 Task: Sort the products in the category "Soup, Salads & Sandwiches" by relevance.
Action: Mouse moved to (315, 114)
Screenshot: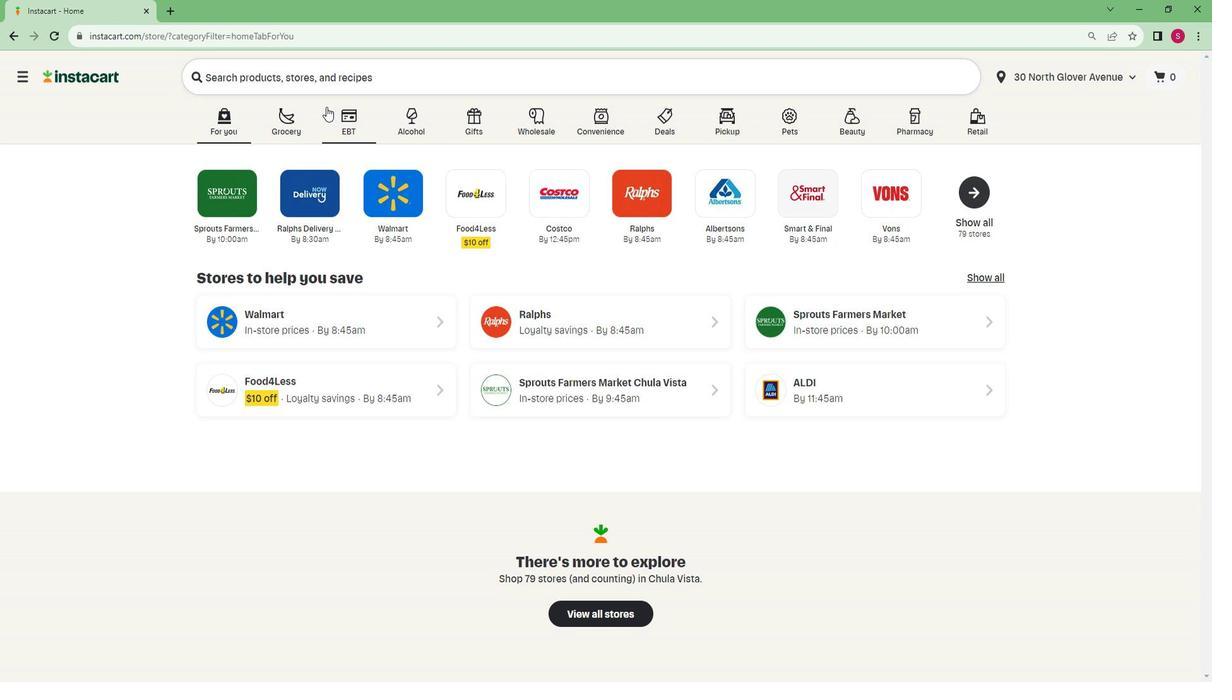 
Action: Mouse pressed left at (315, 114)
Screenshot: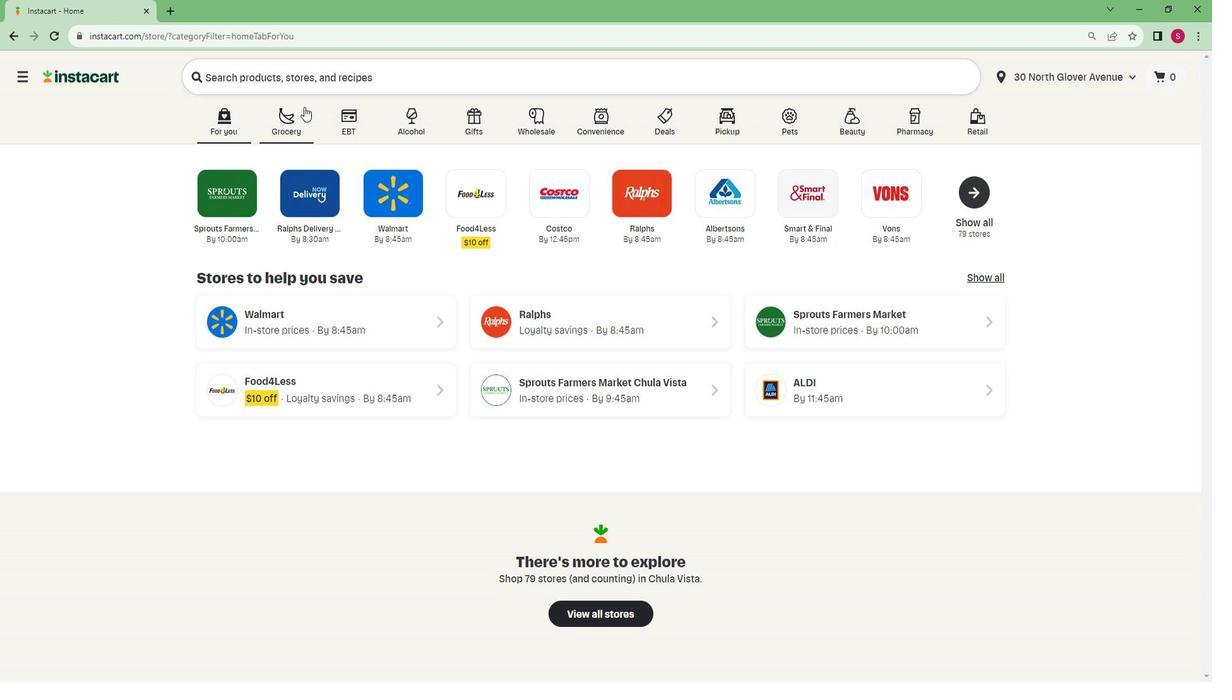 
Action: Mouse moved to (276, 349)
Screenshot: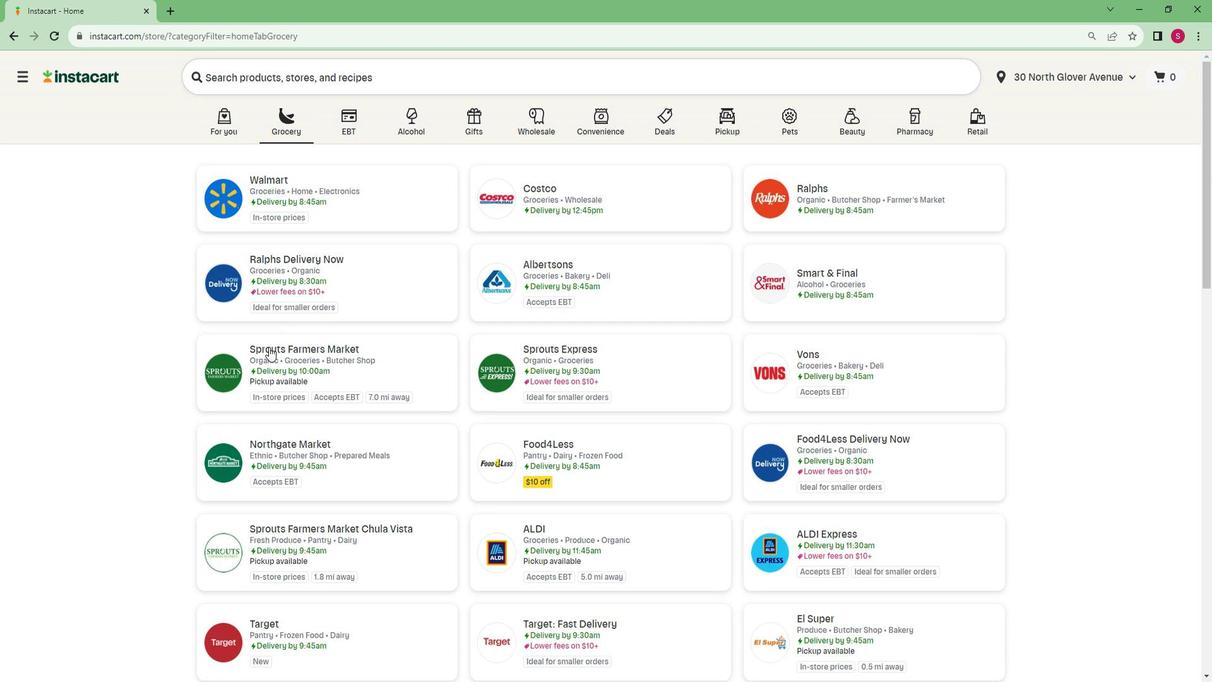 
Action: Mouse pressed left at (276, 349)
Screenshot: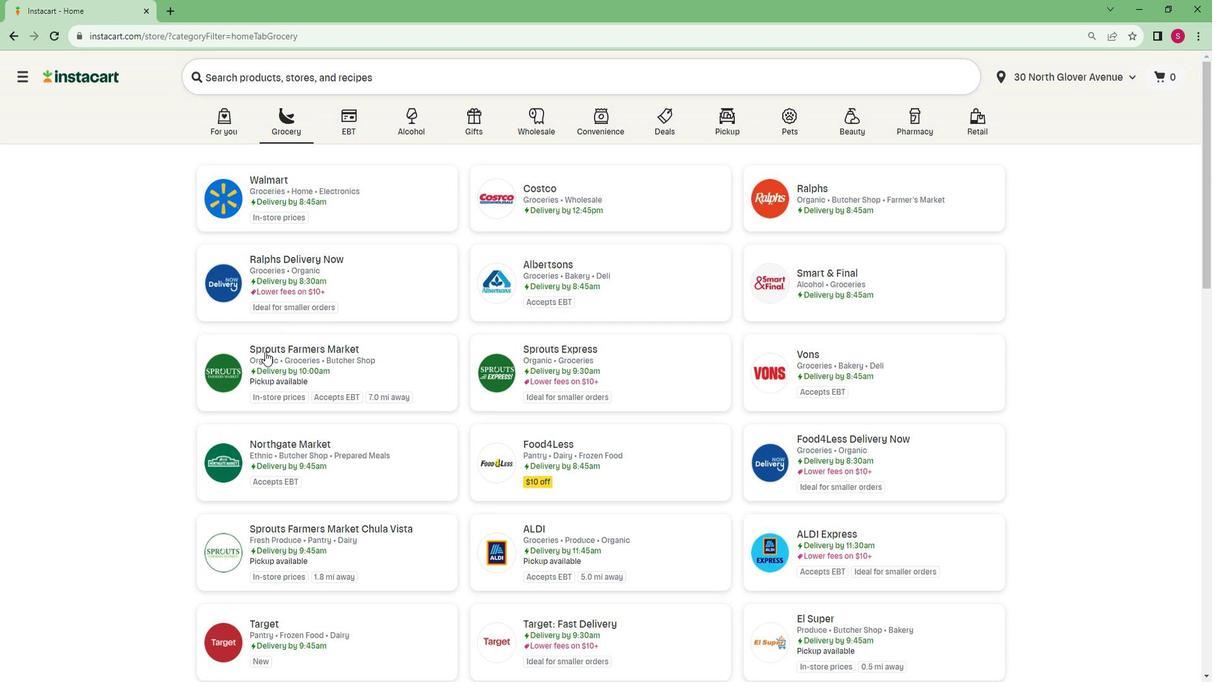 
Action: Mouse moved to (132, 489)
Screenshot: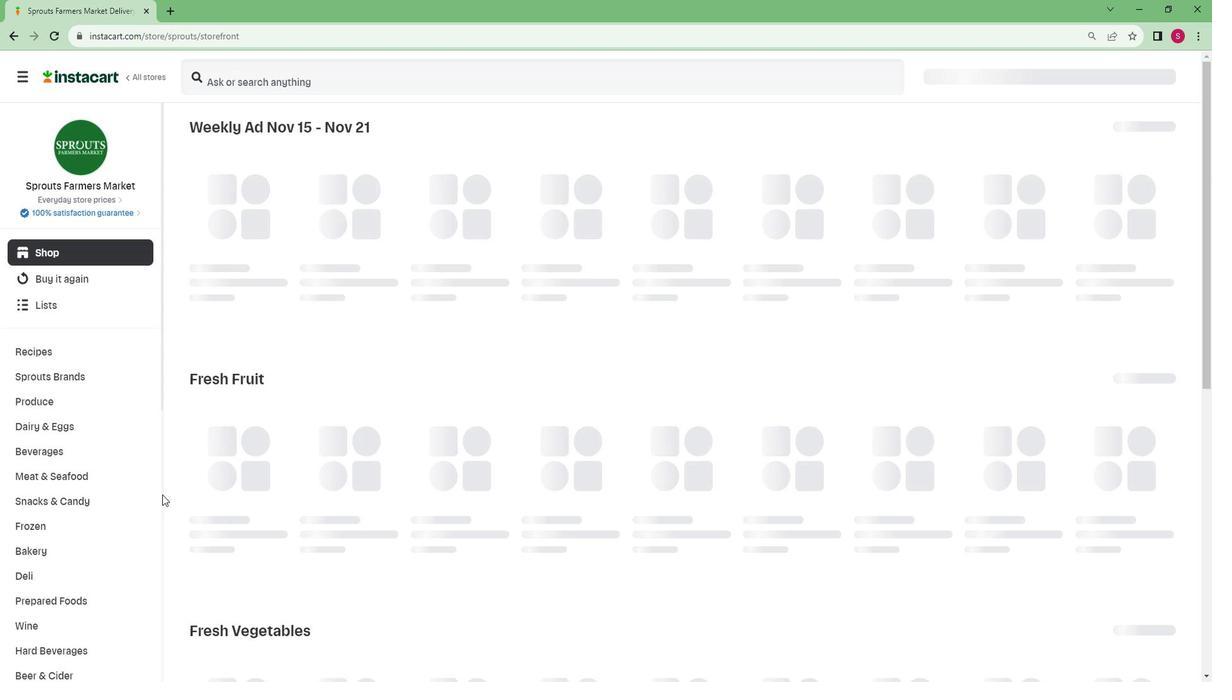 
Action: Mouse scrolled (132, 488) with delta (0, 0)
Screenshot: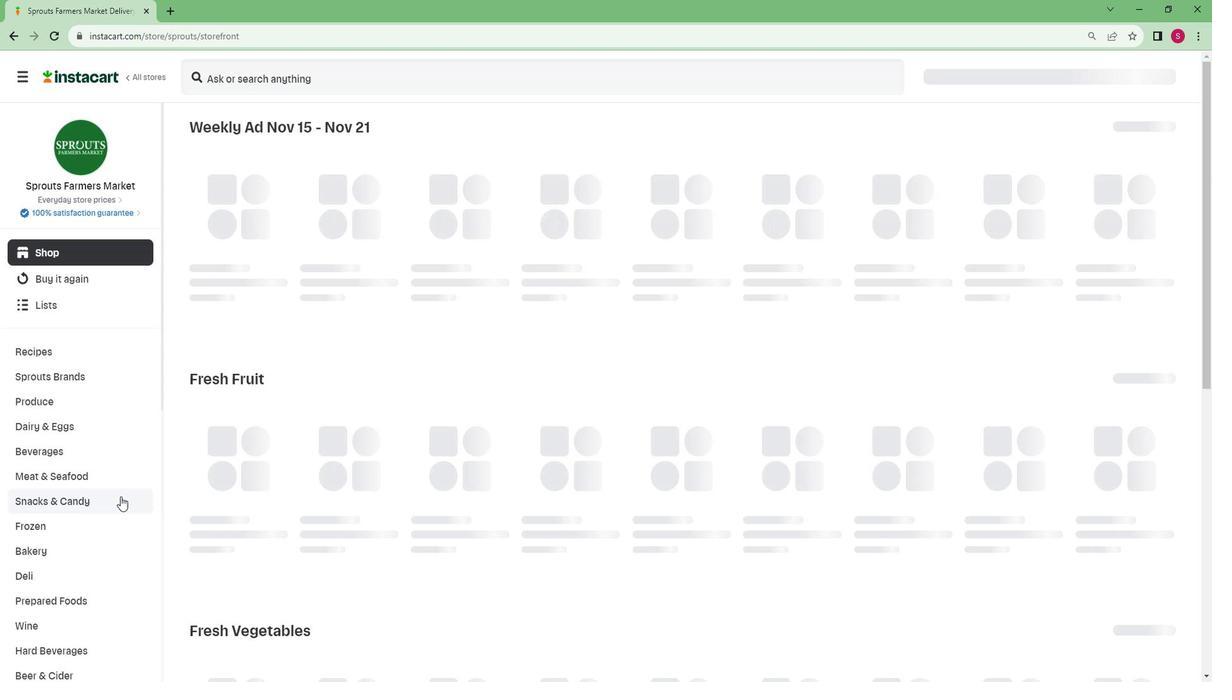 
Action: Mouse scrolled (132, 488) with delta (0, 0)
Screenshot: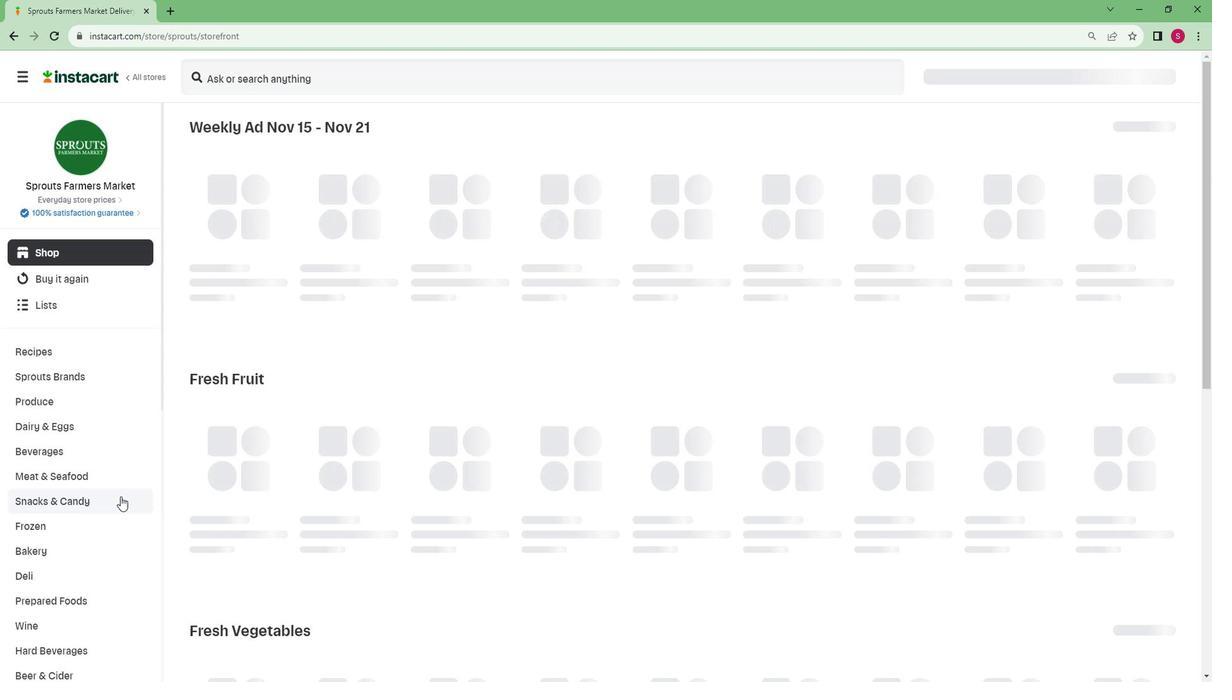 
Action: Mouse scrolled (132, 488) with delta (0, 0)
Screenshot: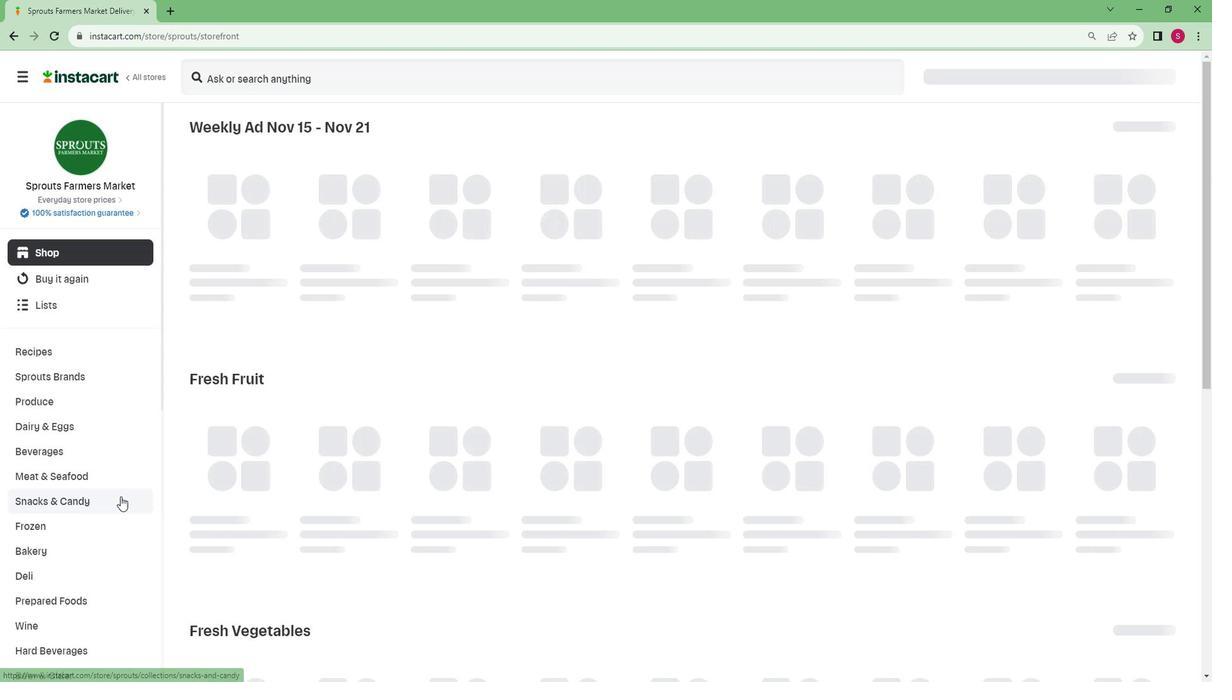 
Action: Mouse scrolled (132, 488) with delta (0, 0)
Screenshot: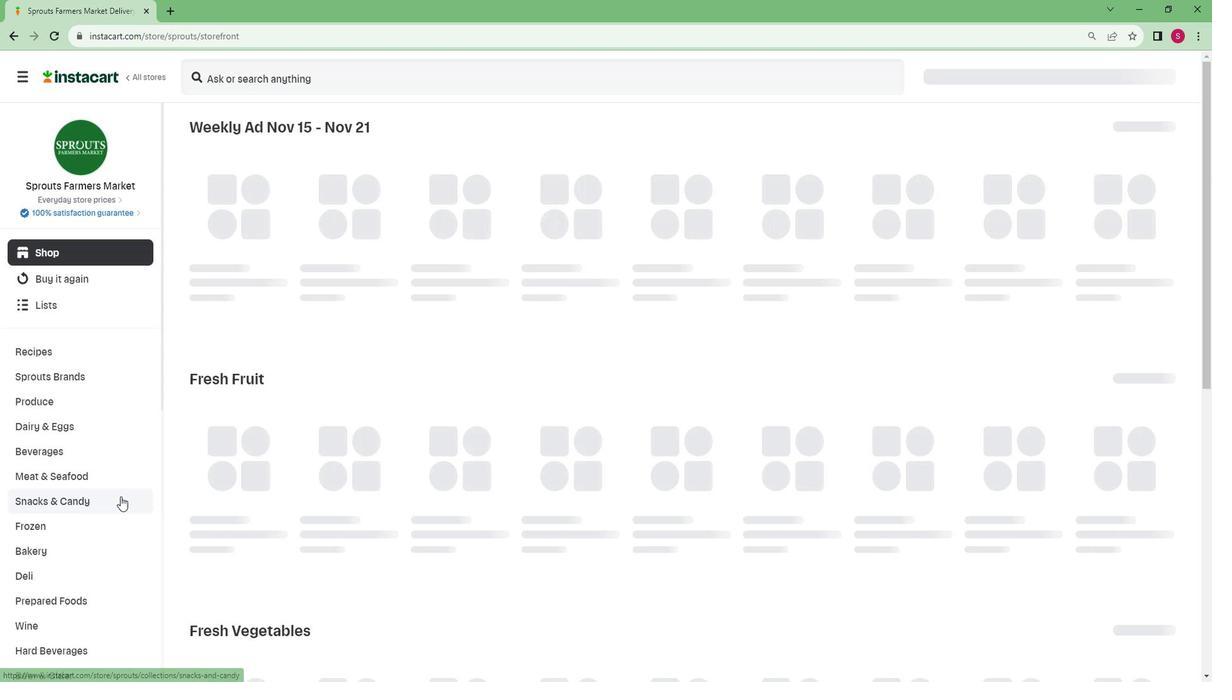 
Action: Mouse moved to (131, 489)
Screenshot: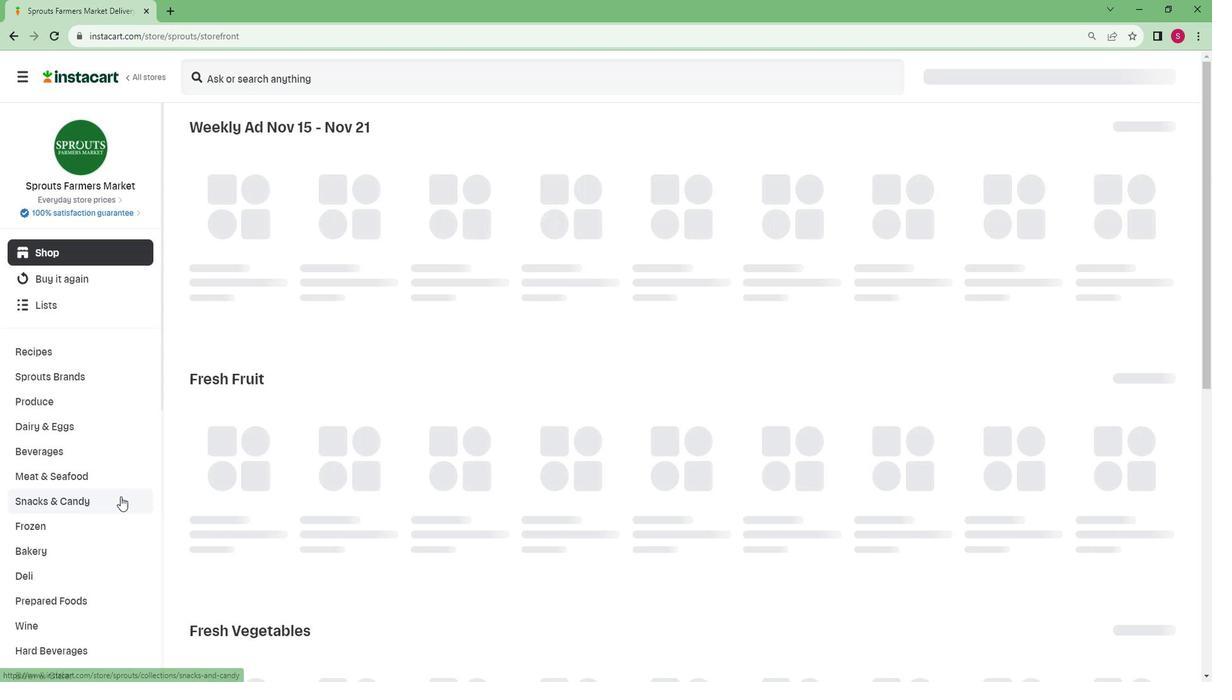 
Action: Mouse scrolled (131, 488) with delta (0, 0)
Screenshot: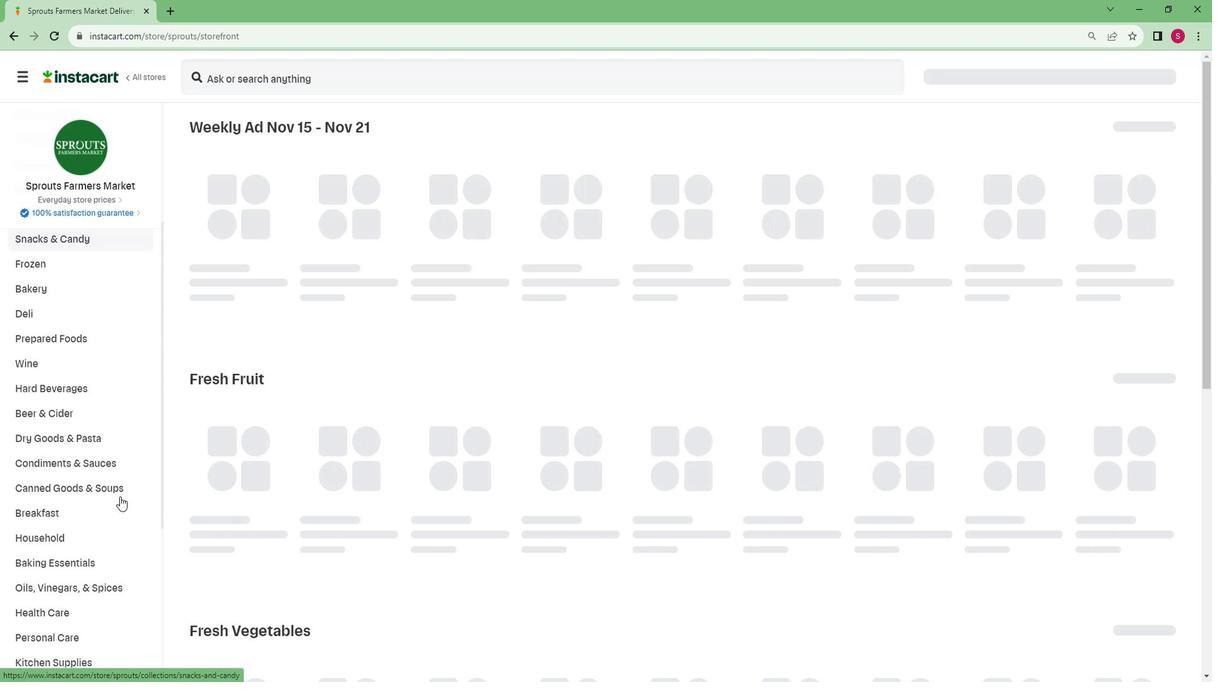 
Action: Mouse scrolled (131, 488) with delta (0, 0)
Screenshot: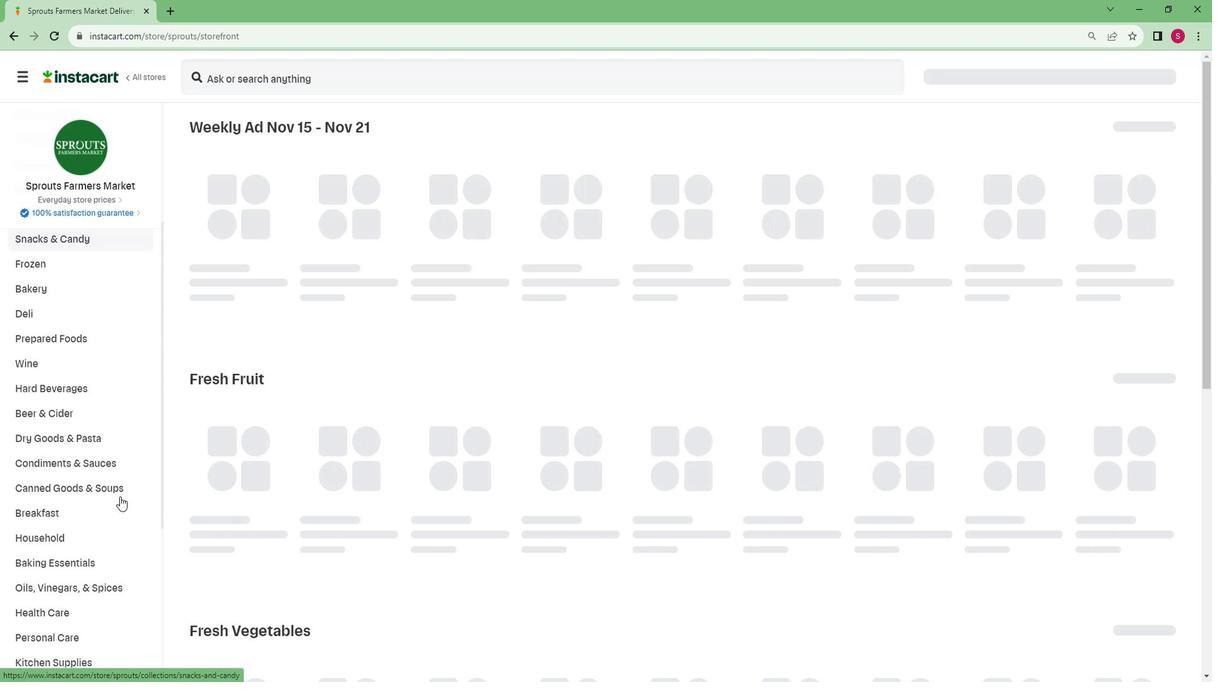 
Action: Mouse scrolled (131, 488) with delta (0, 0)
Screenshot: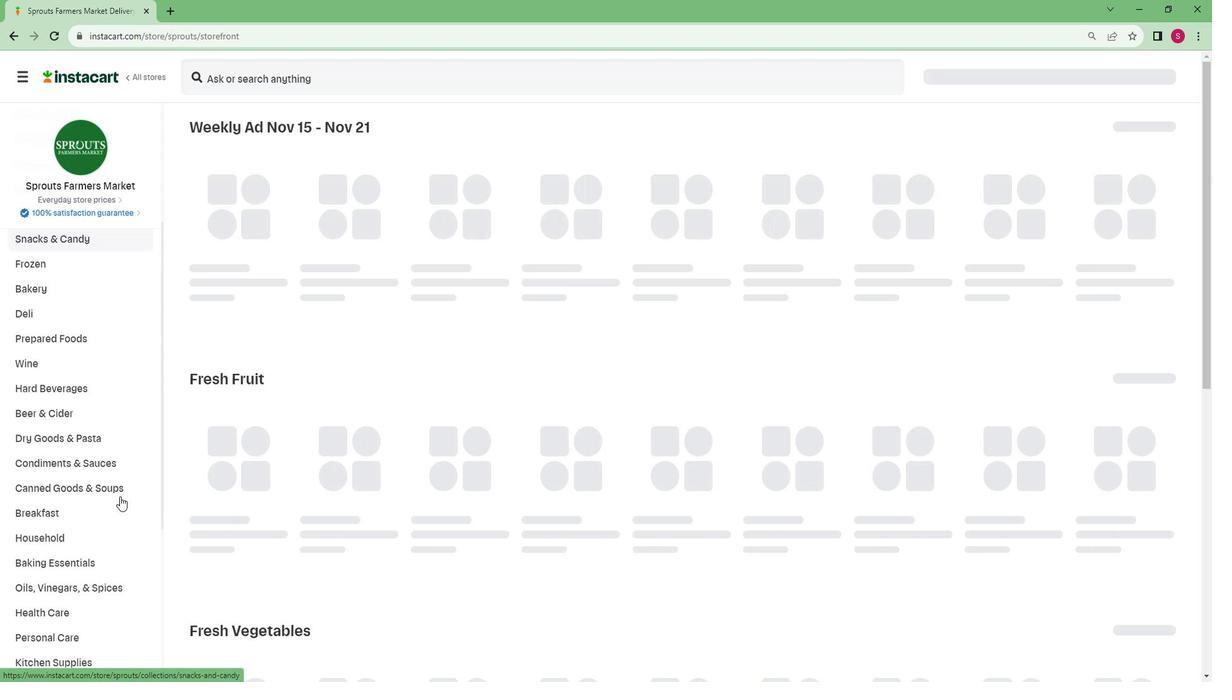 
Action: Mouse scrolled (131, 488) with delta (0, 0)
Screenshot: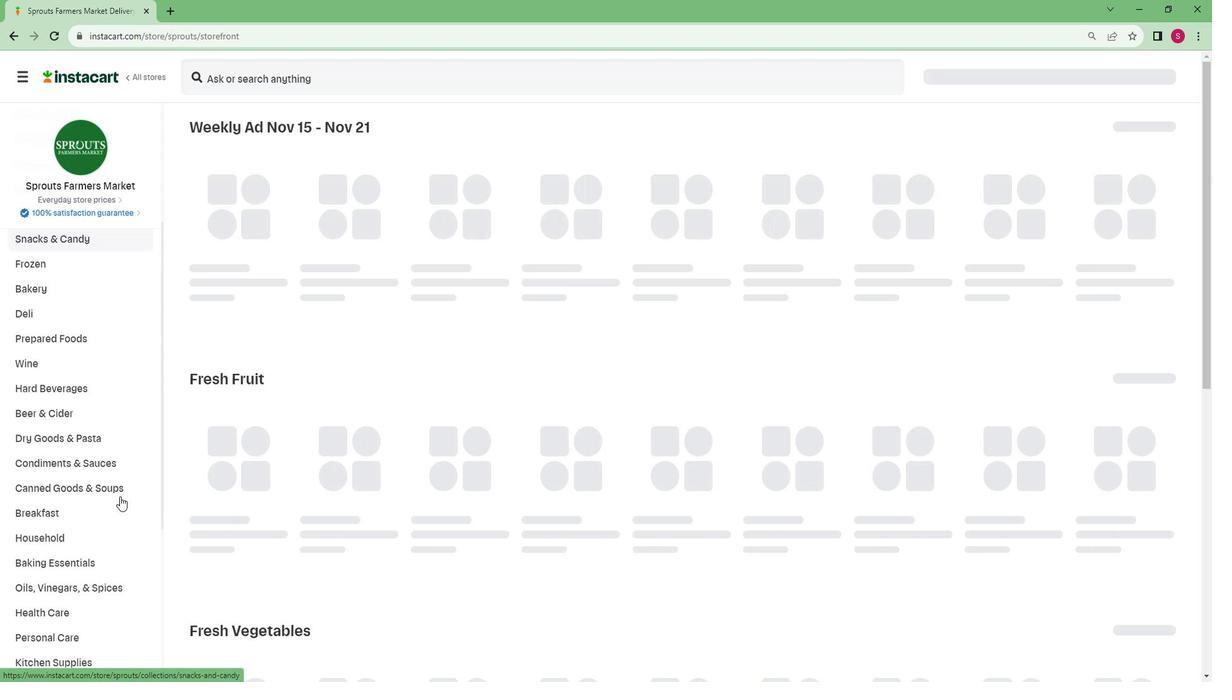 
Action: Mouse moved to (89, 564)
Screenshot: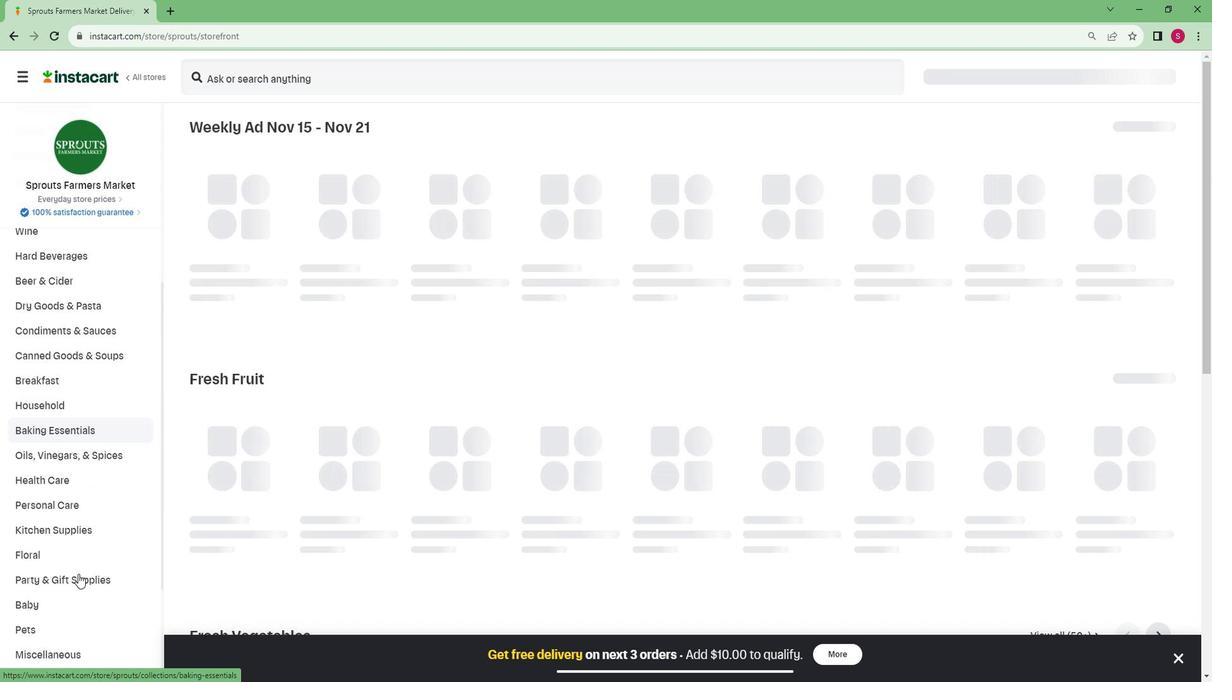 
Action: Mouse scrolled (89, 563) with delta (0, 0)
Screenshot: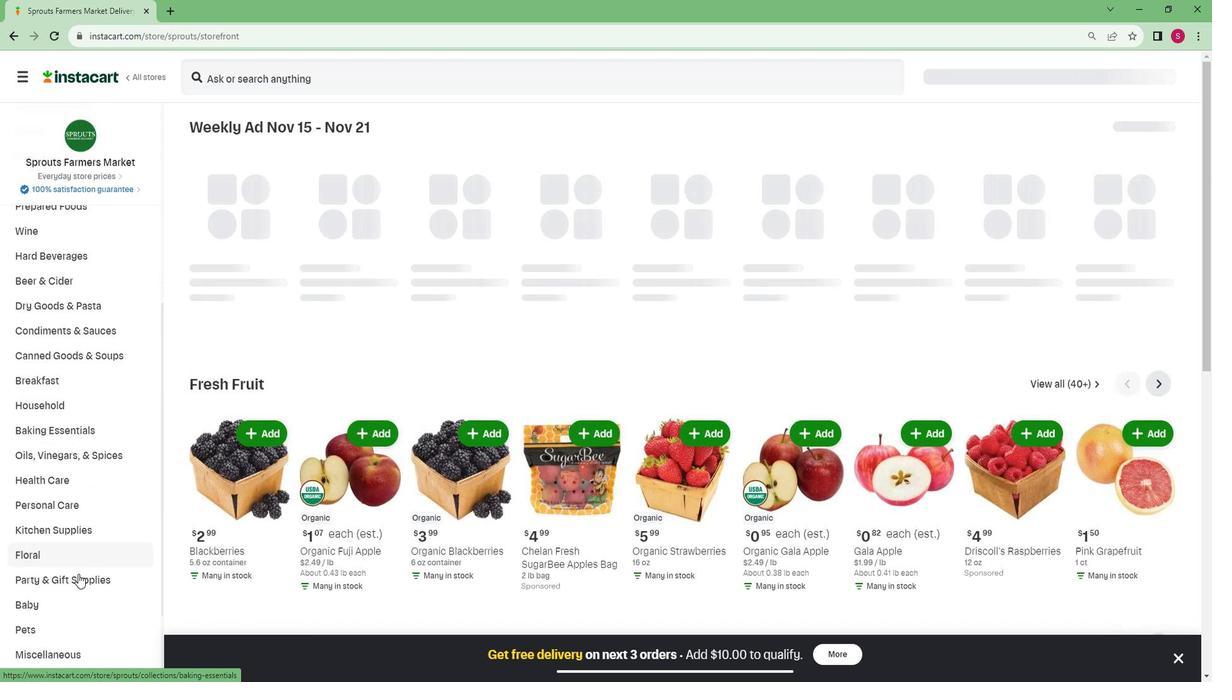 
Action: Mouse scrolled (89, 563) with delta (0, 0)
Screenshot: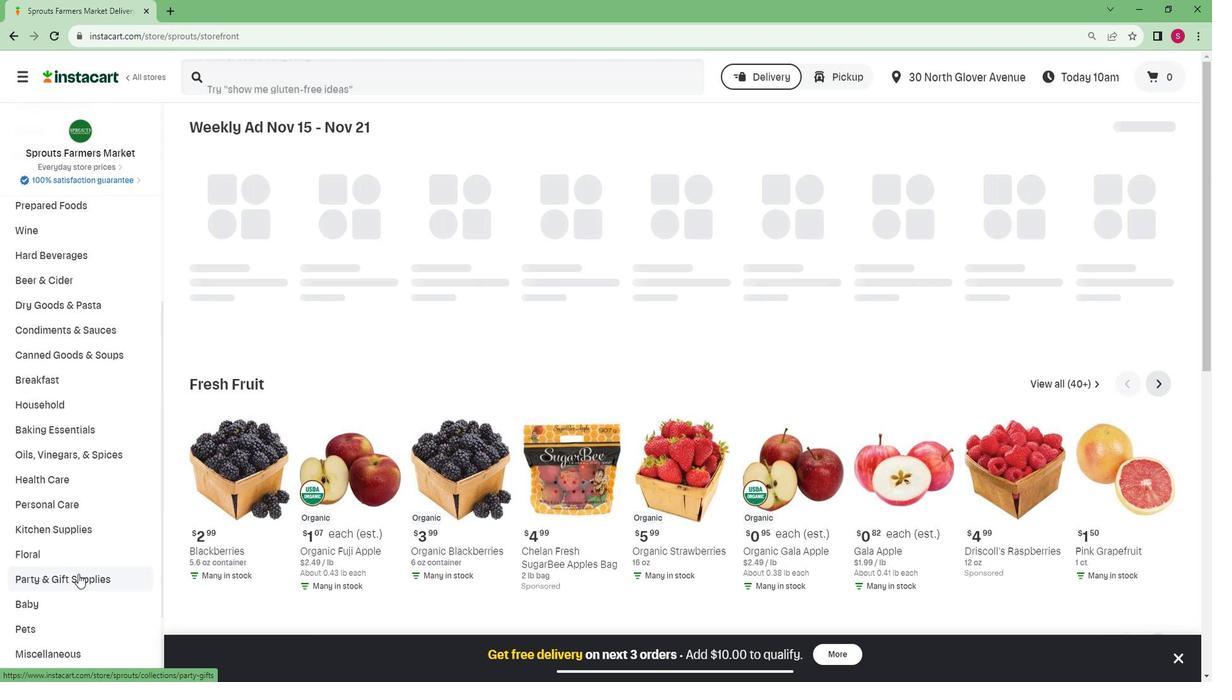 
Action: Mouse scrolled (89, 563) with delta (0, 0)
Screenshot: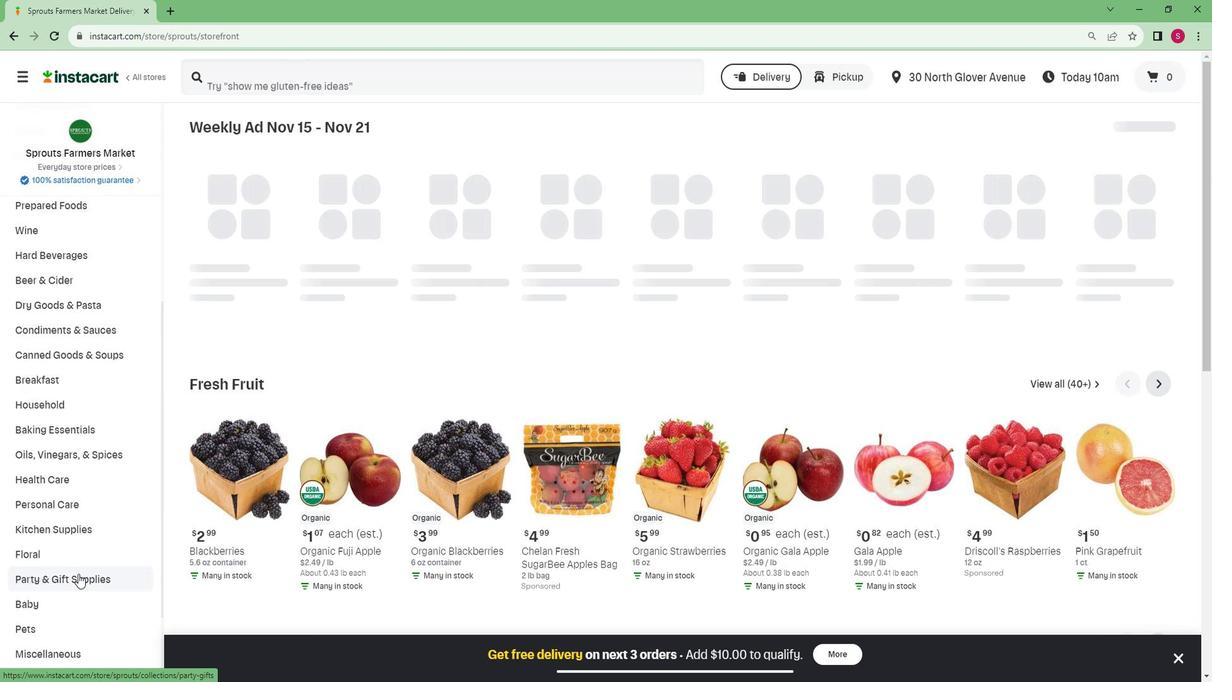 
Action: Mouse moved to (68, 640)
Screenshot: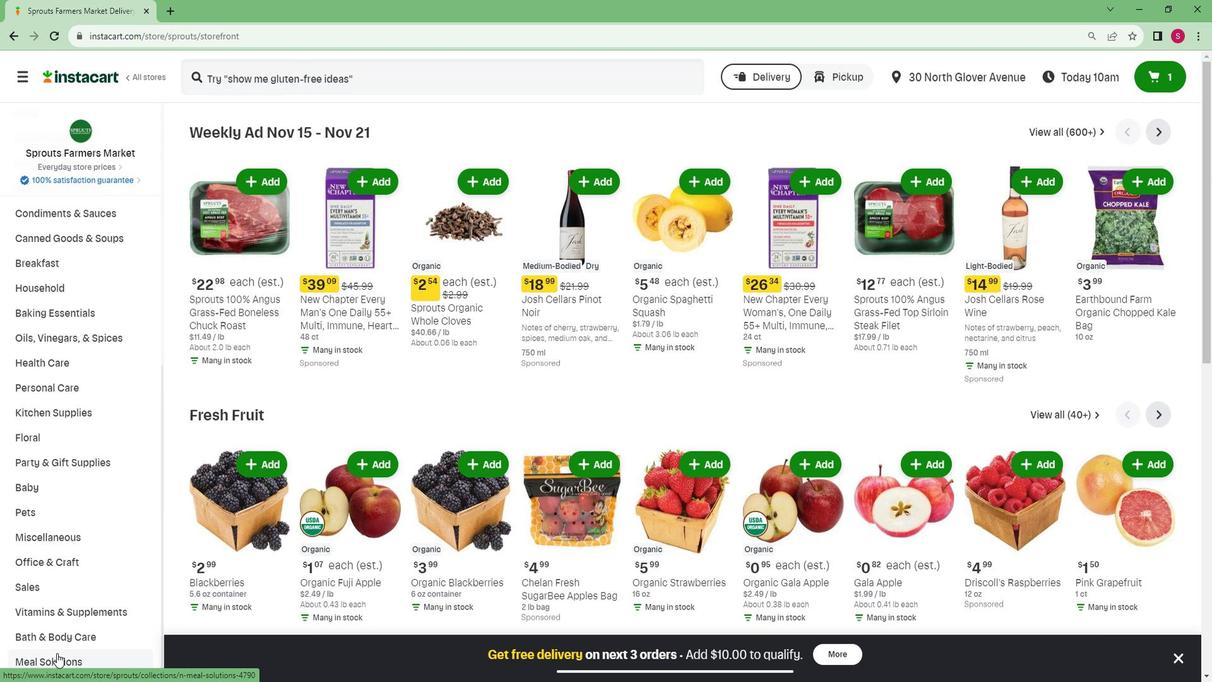 
Action: Mouse pressed left at (68, 640)
Screenshot: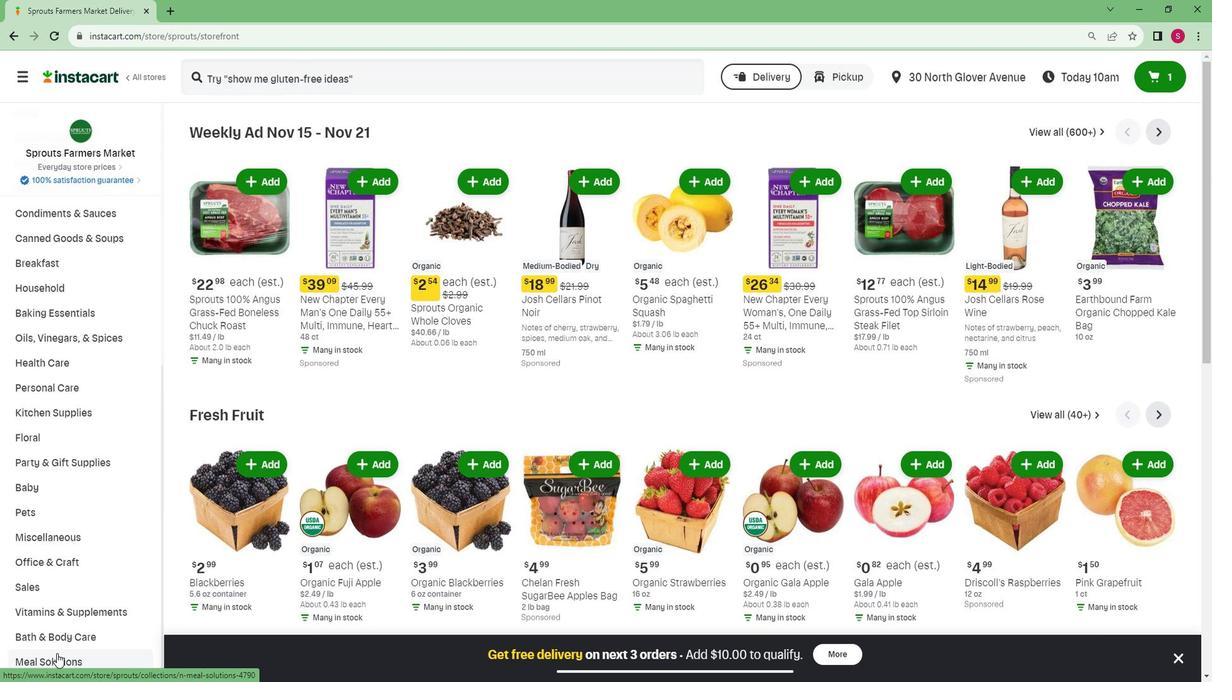 
Action: Mouse moved to (99, 601)
Screenshot: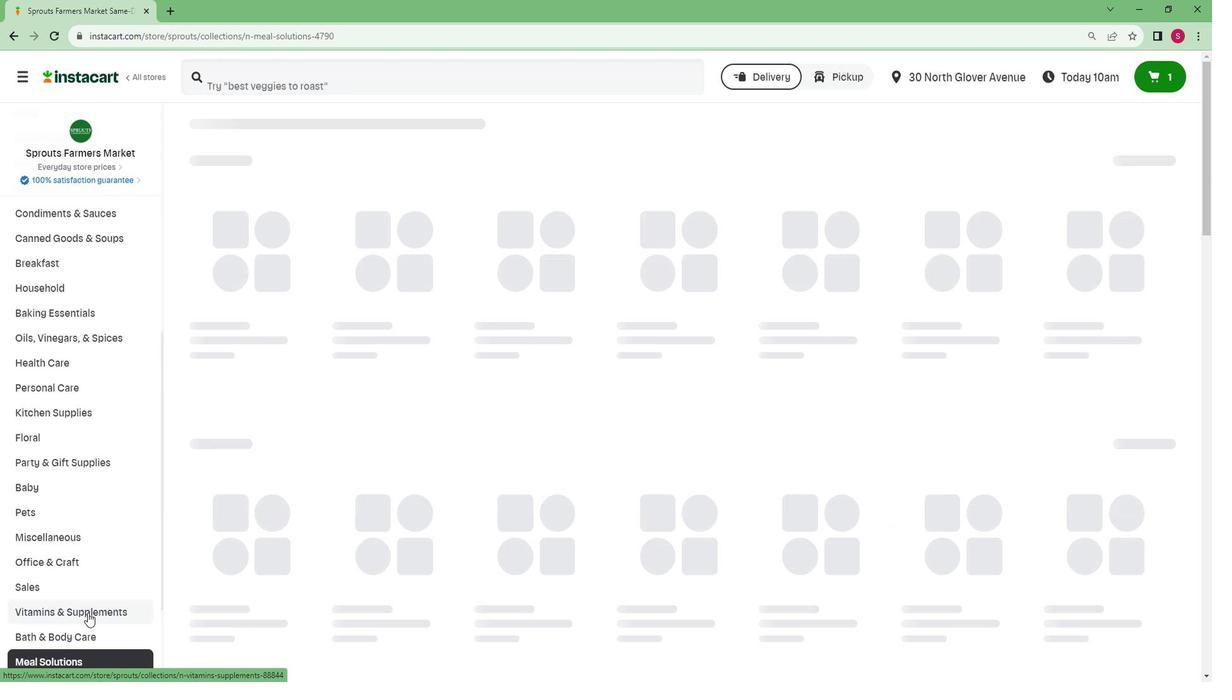 
Action: Mouse scrolled (99, 600) with delta (0, 0)
Screenshot: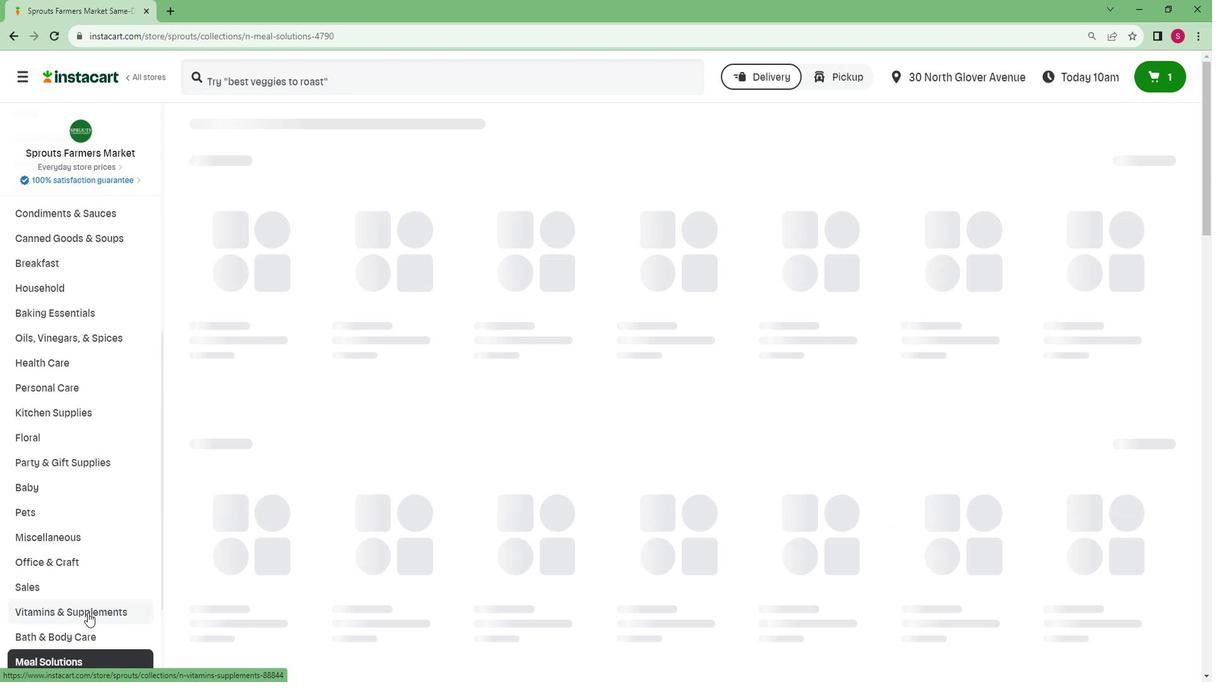 
Action: Mouse scrolled (99, 600) with delta (0, 0)
Screenshot: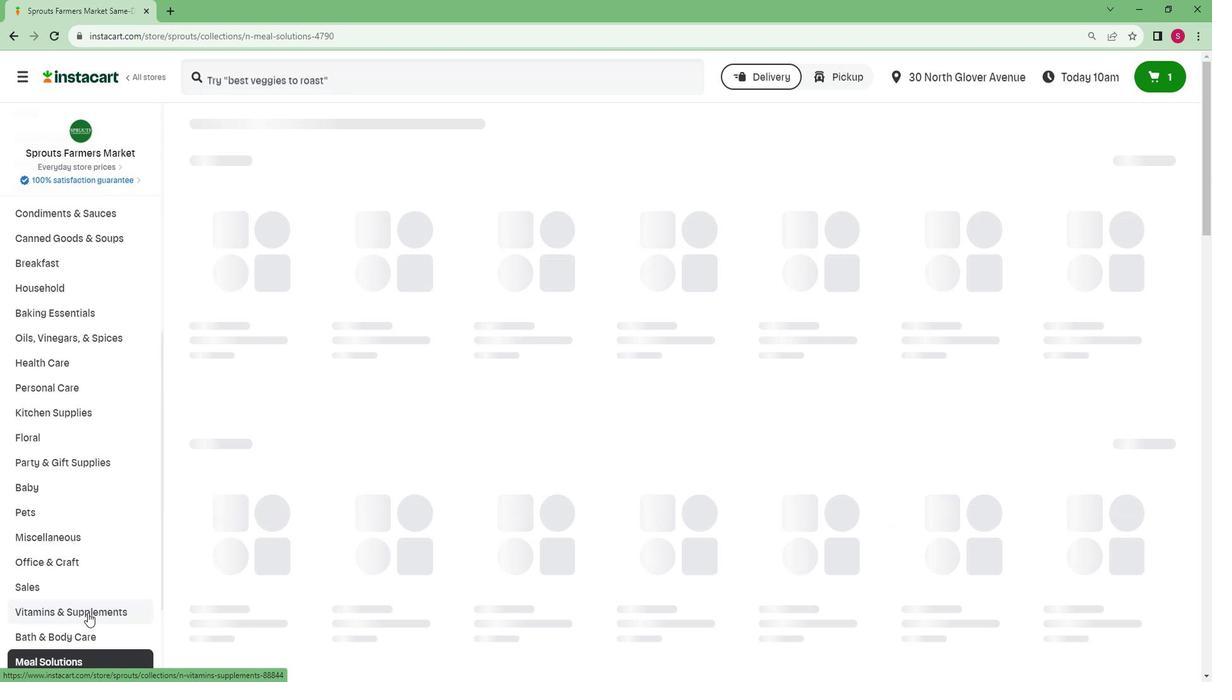 
Action: Mouse scrolled (99, 600) with delta (0, 0)
Screenshot: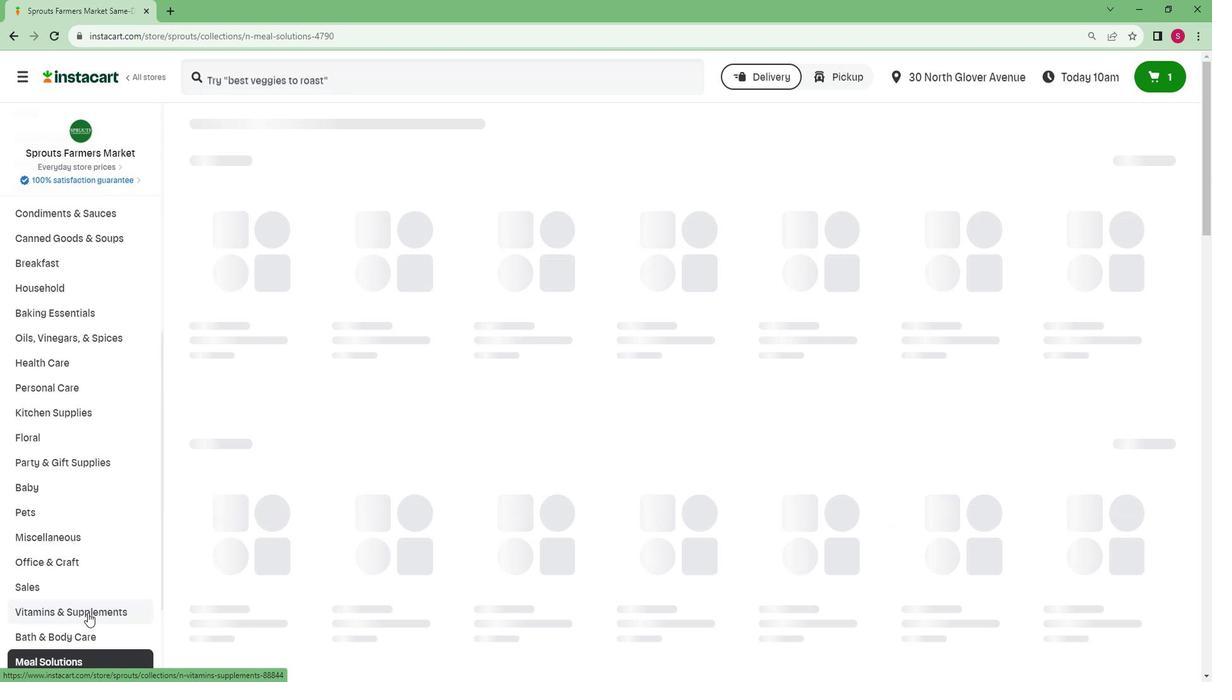 
Action: Mouse scrolled (99, 600) with delta (0, 0)
Screenshot: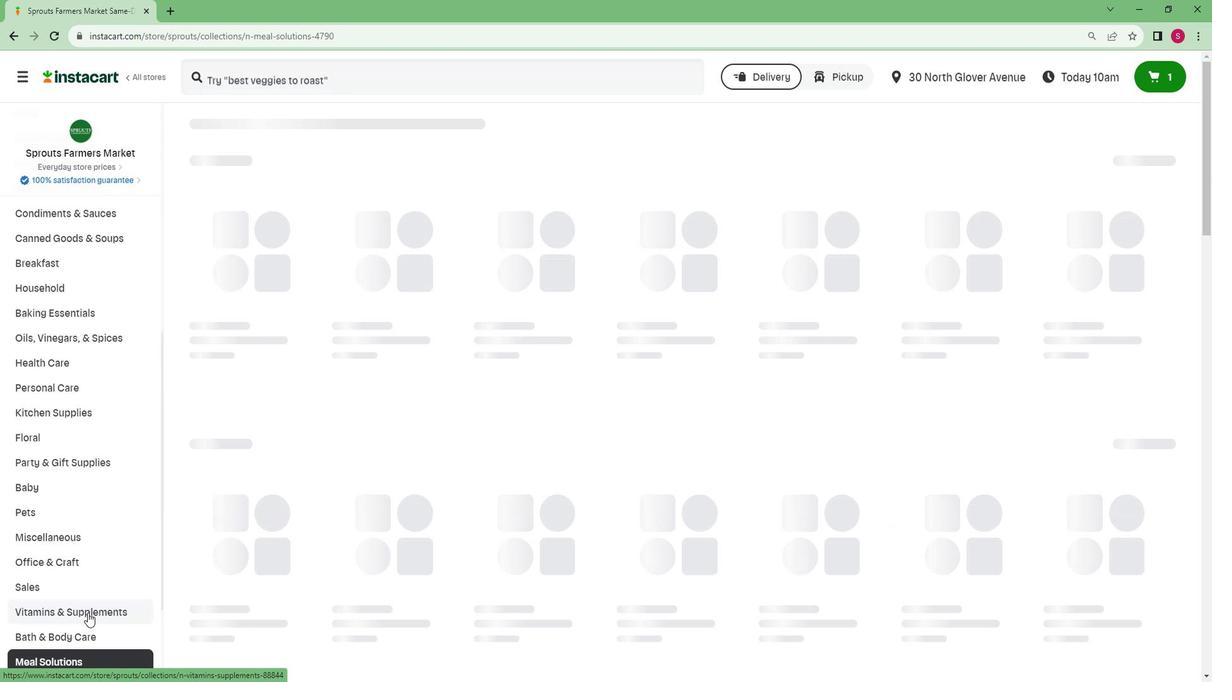 
Action: Mouse scrolled (99, 600) with delta (0, 0)
Screenshot: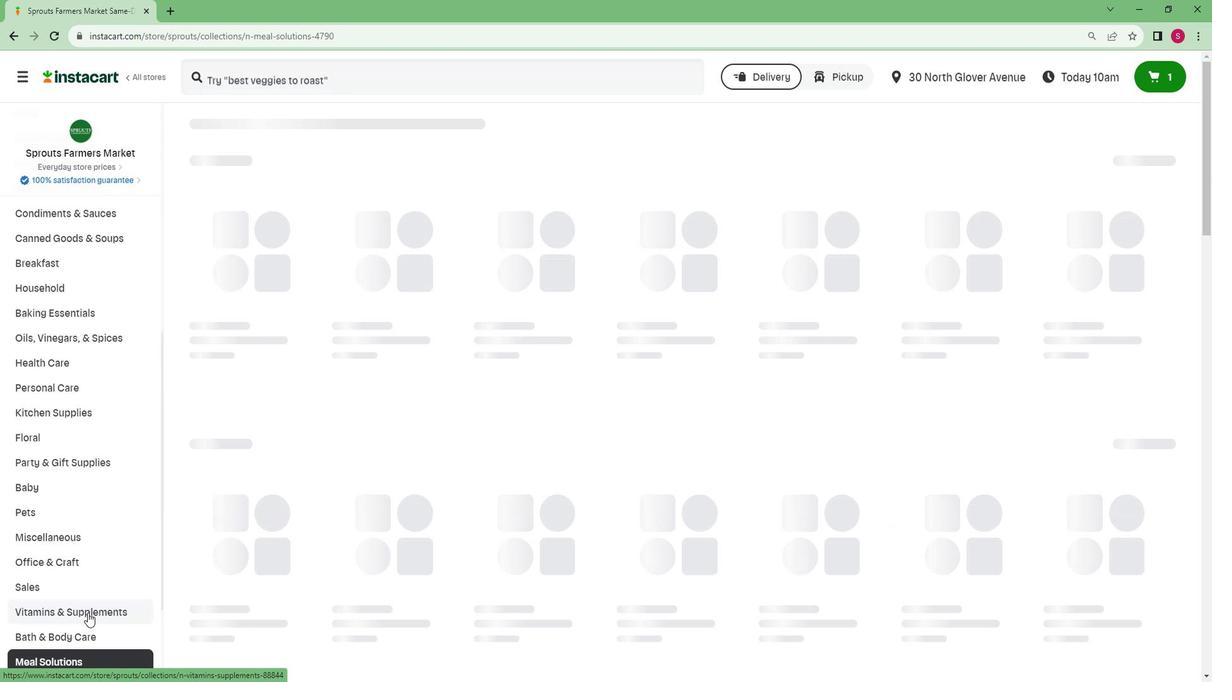 
Action: Mouse scrolled (99, 600) with delta (0, 0)
Screenshot: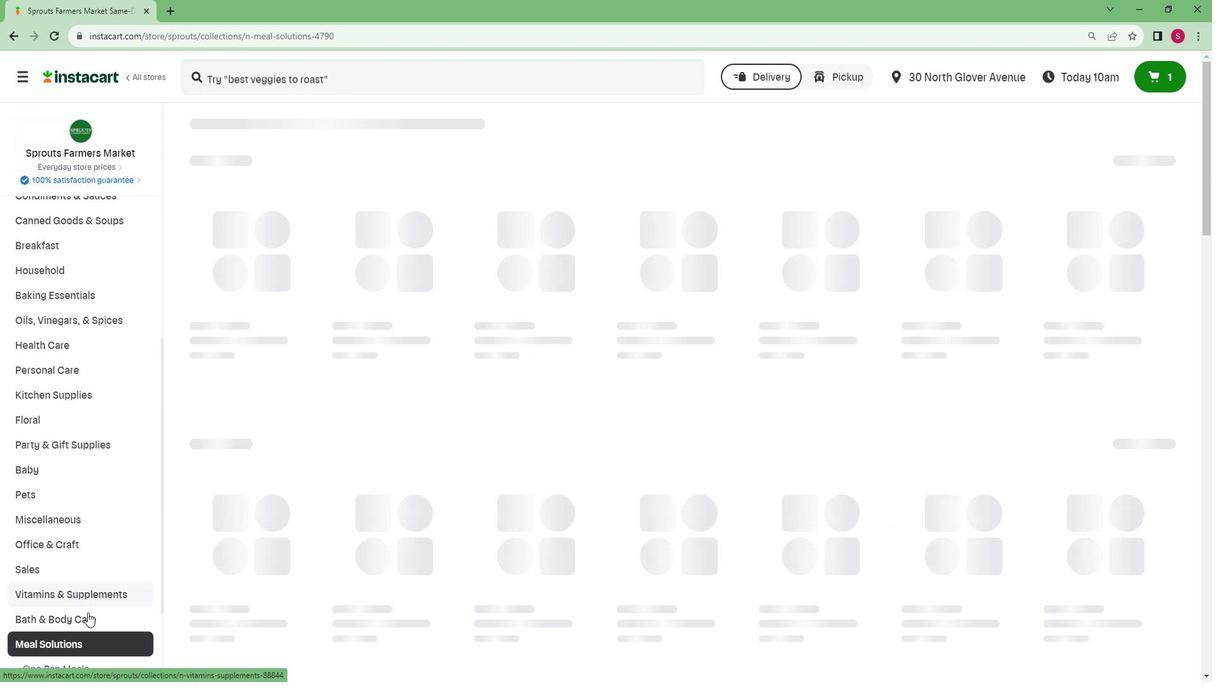 
Action: Mouse moved to (84, 623)
Screenshot: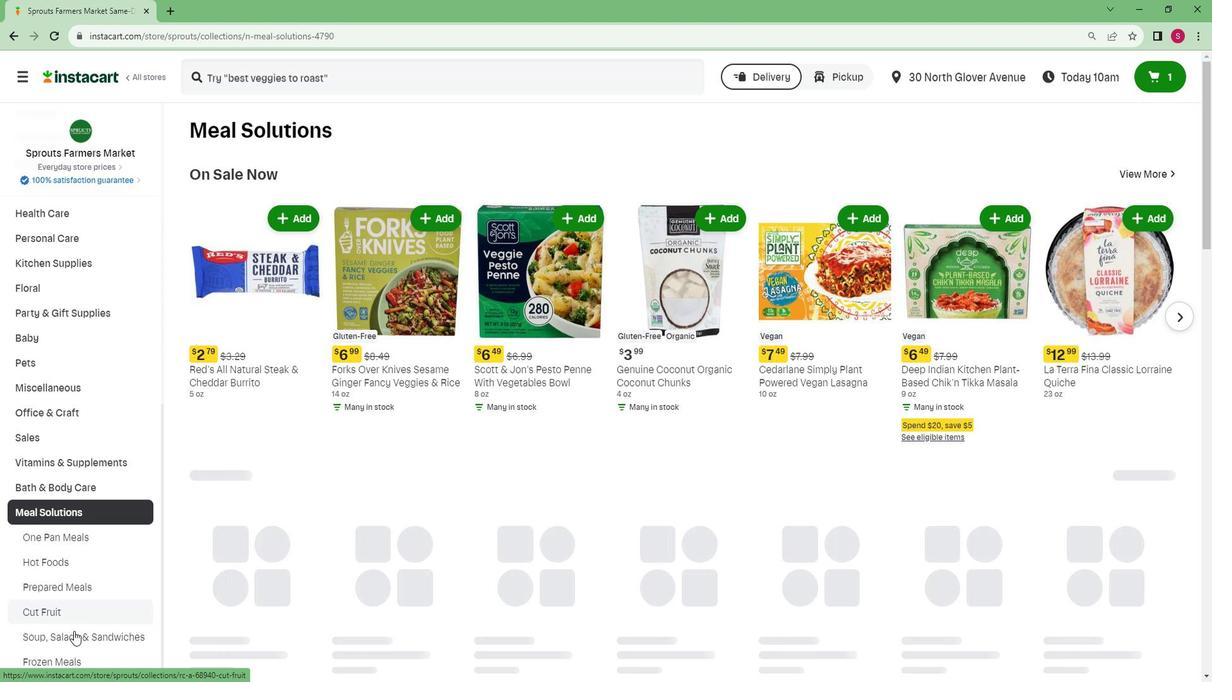 
Action: Mouse pressed left at (84, 623)
Screenshot: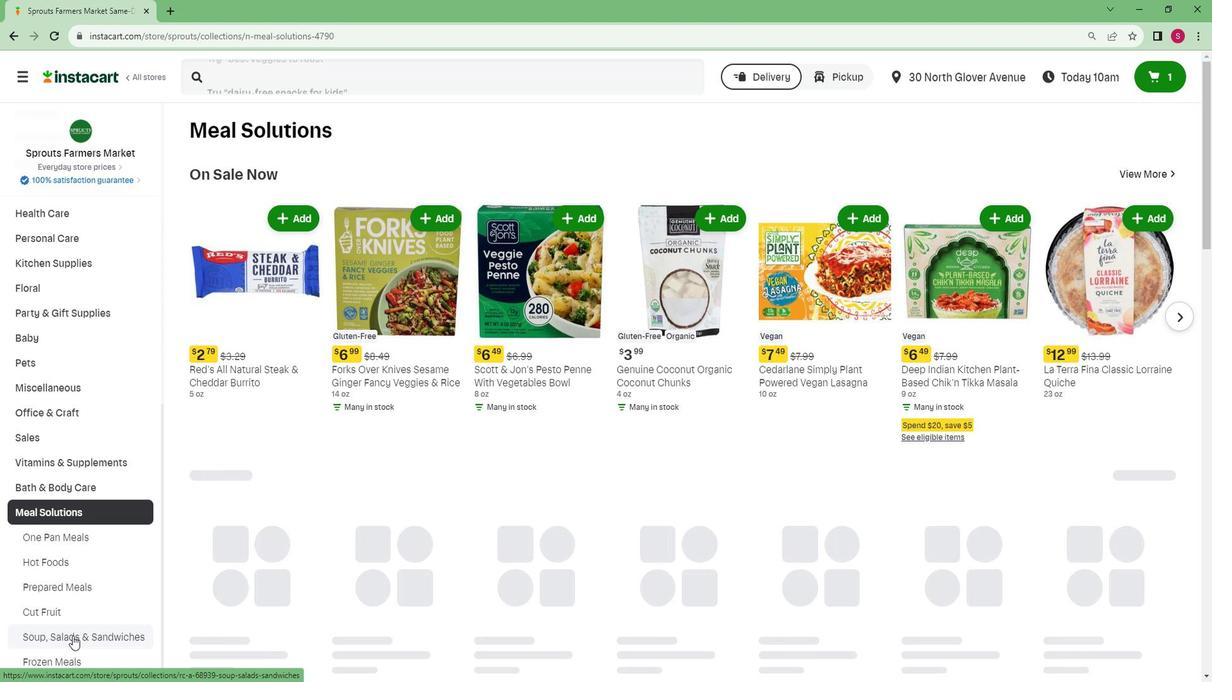 
Action: Mouse moved to (1129, 172)
Screenshot: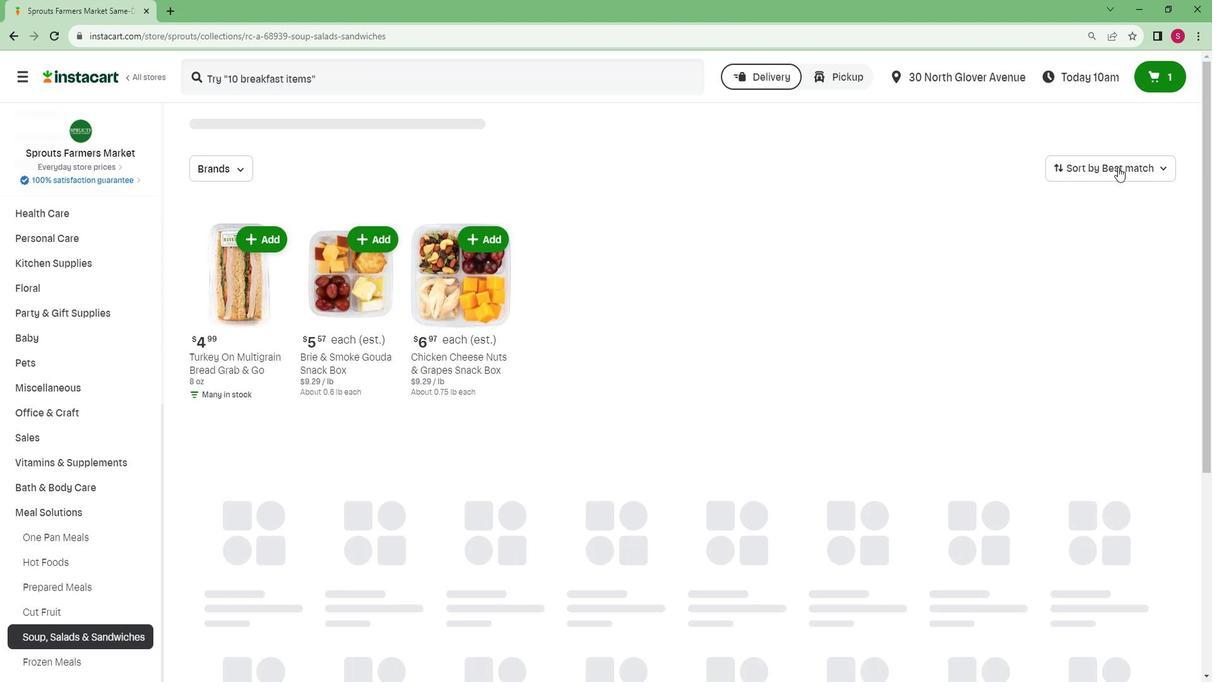 
Action: Mouse pressed left at (1129, 172)
Screenshot: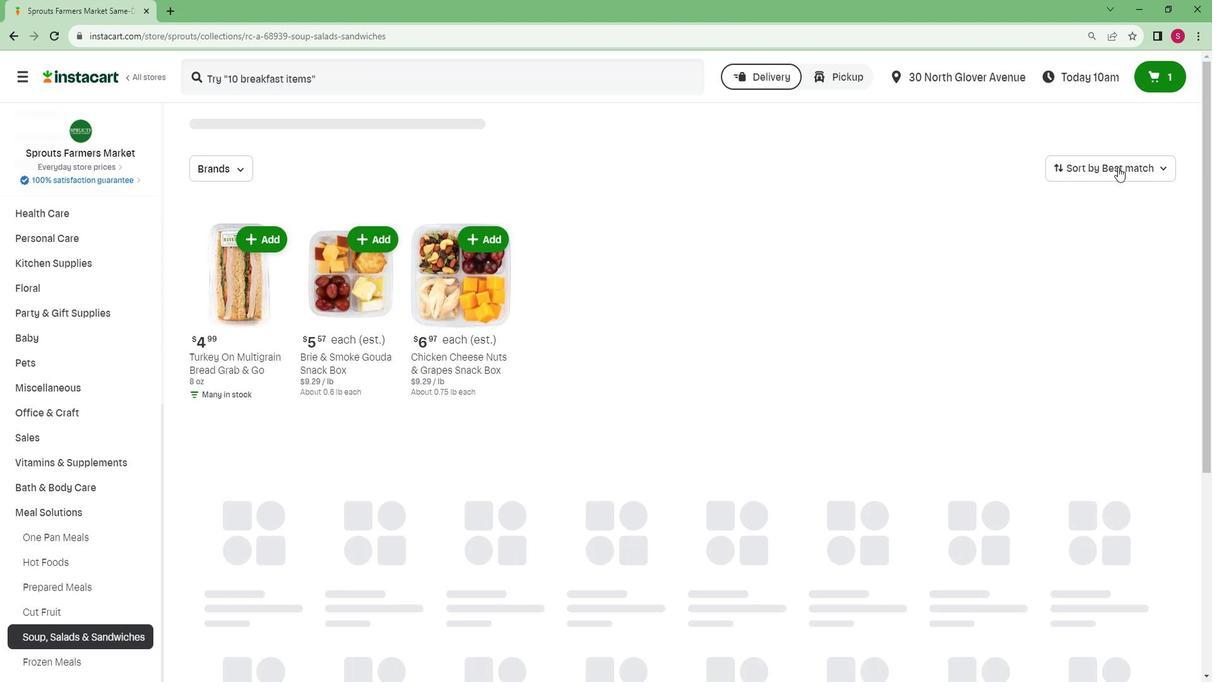 
Action: Mouse moved to (1073, 366)
Screenshot: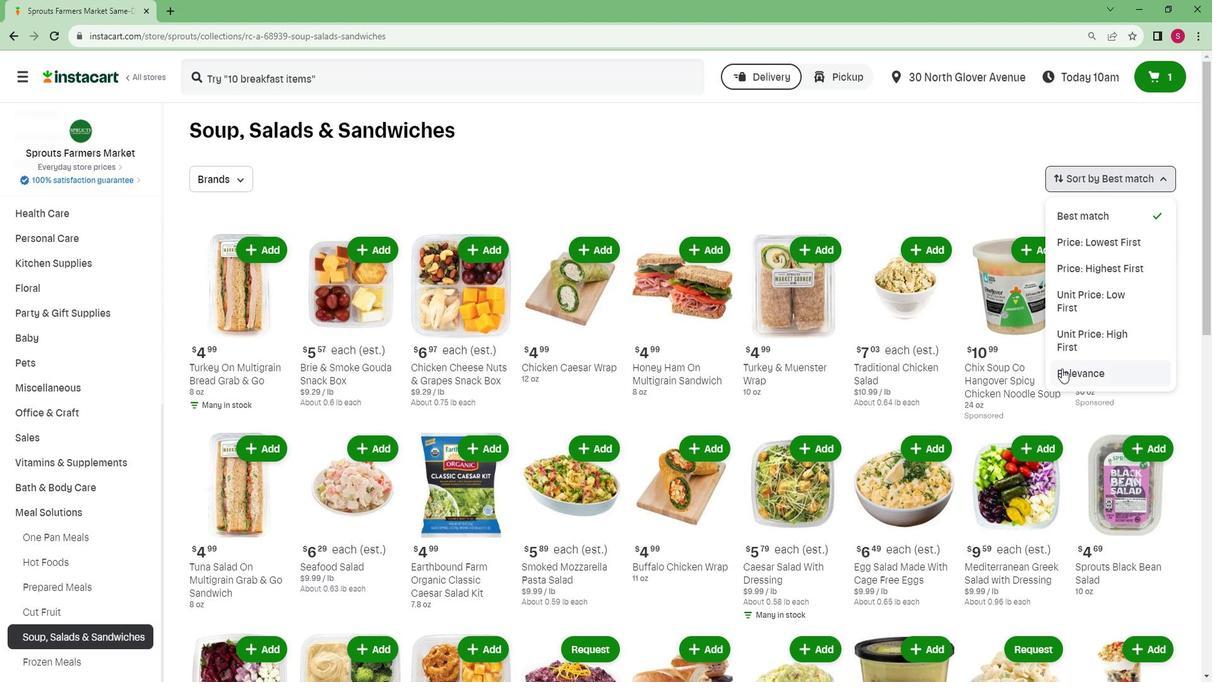 
Action: Mouse pressed left at (1073, 366)
Screenshot: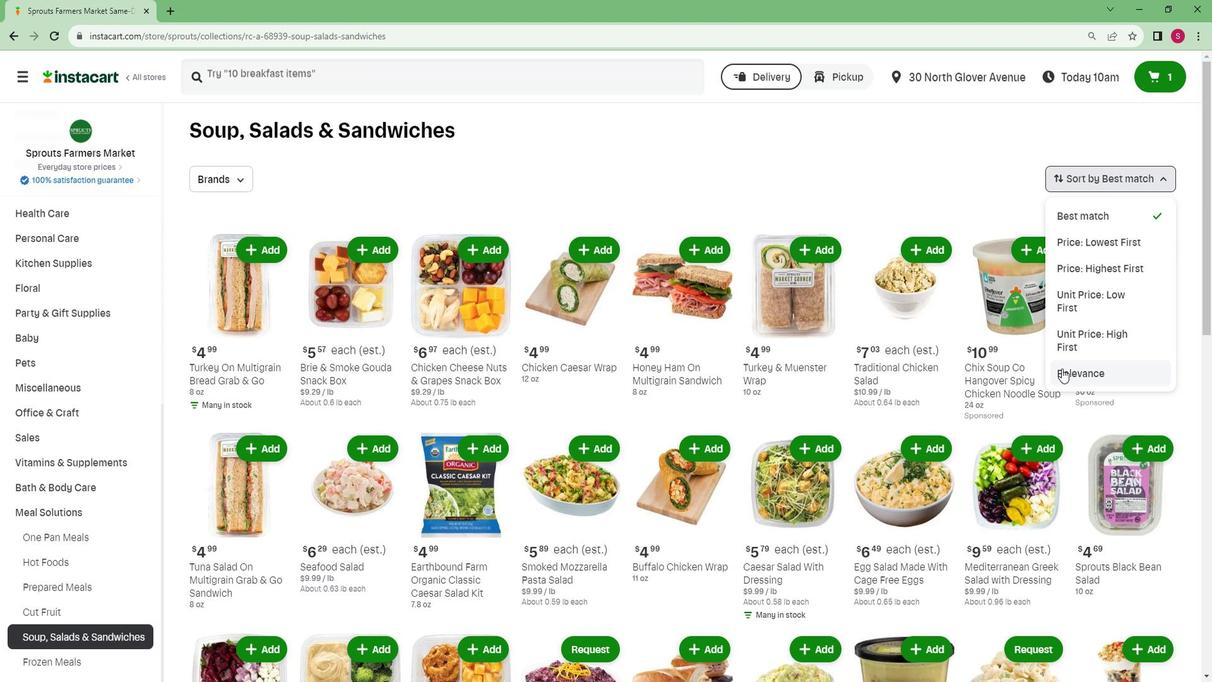 
Action: Mouse moved to (941, 342)
Screenshot: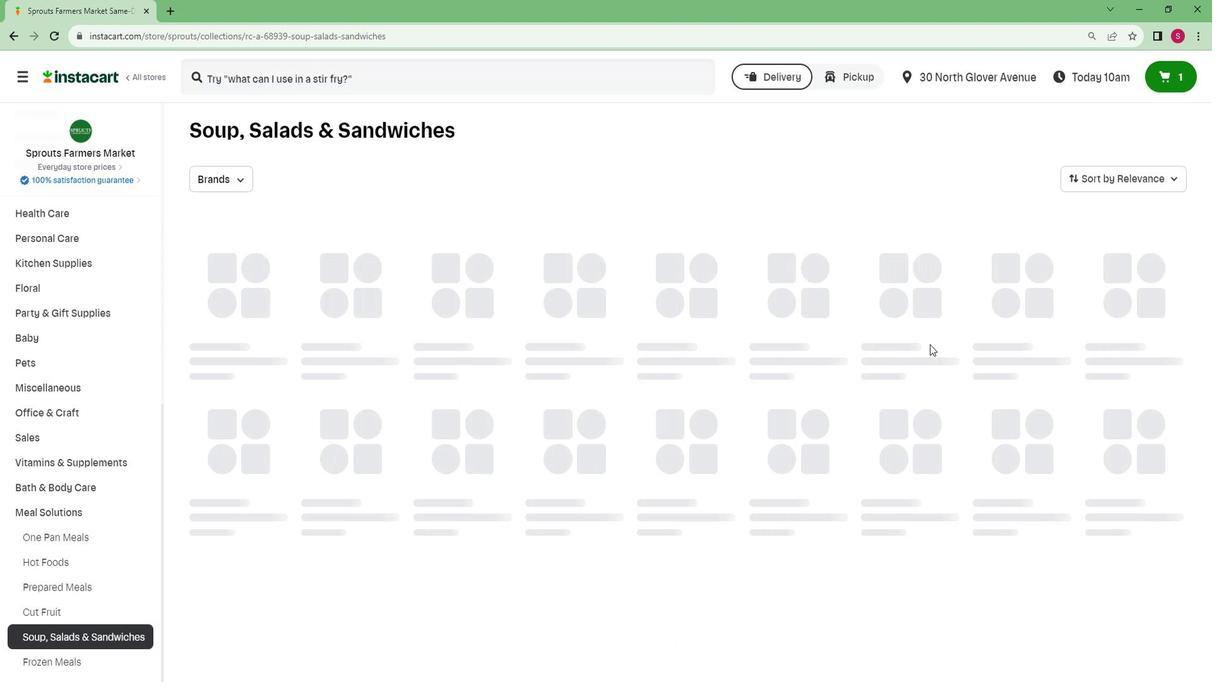 
